 Task: Open a blank sheet, save the file as Sarah Add the quote 'Dream big, work hard, stay focused, and surround yourself with good people.'Dream big, work hard, stay focused, and surround yourself with good people.  Apply font style Apply font style Blackadder ITC and font size 15 Align the text to the Justify .Change the text color to  Purple
Action: Mouse moved to (22, 17)
Screenshot: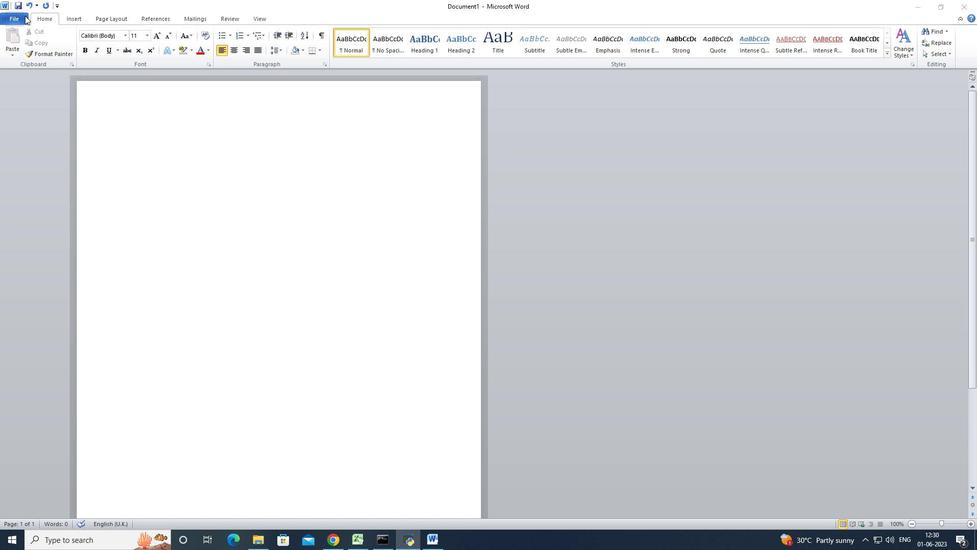 
Action: Mouse pressed left at (22, 17)
Screenshot: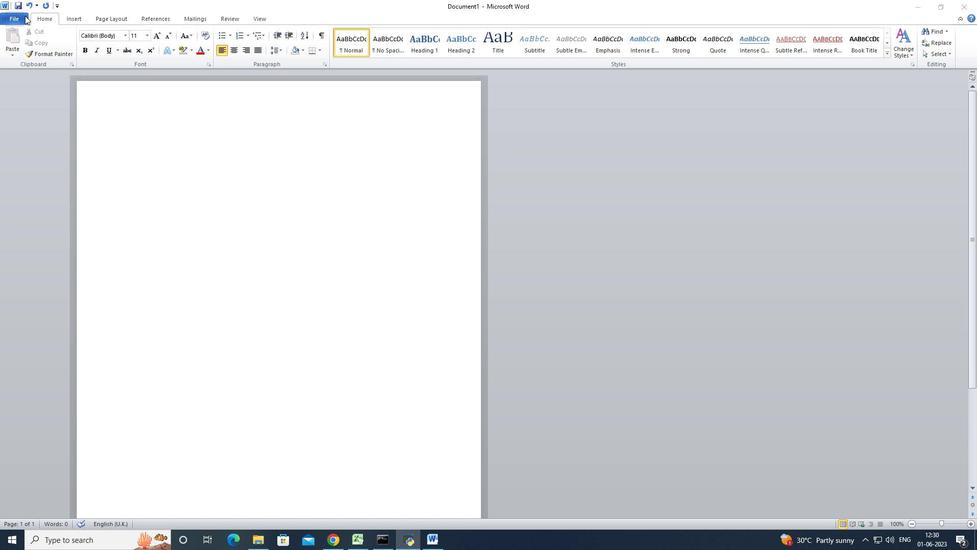 
Action: Mouse pressed left at (22, 17)
Screenshot: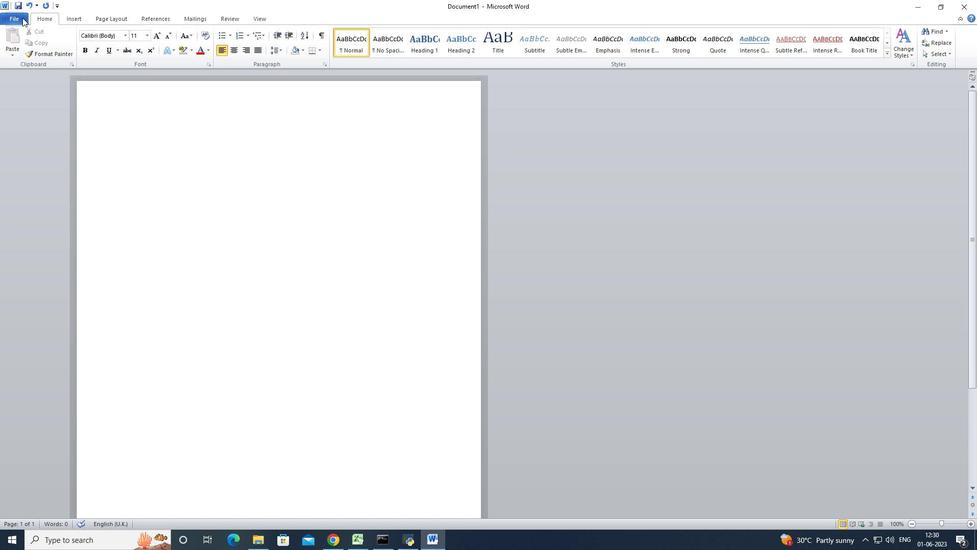 
Action: Mouse moved to (22, 135)
Screenshot: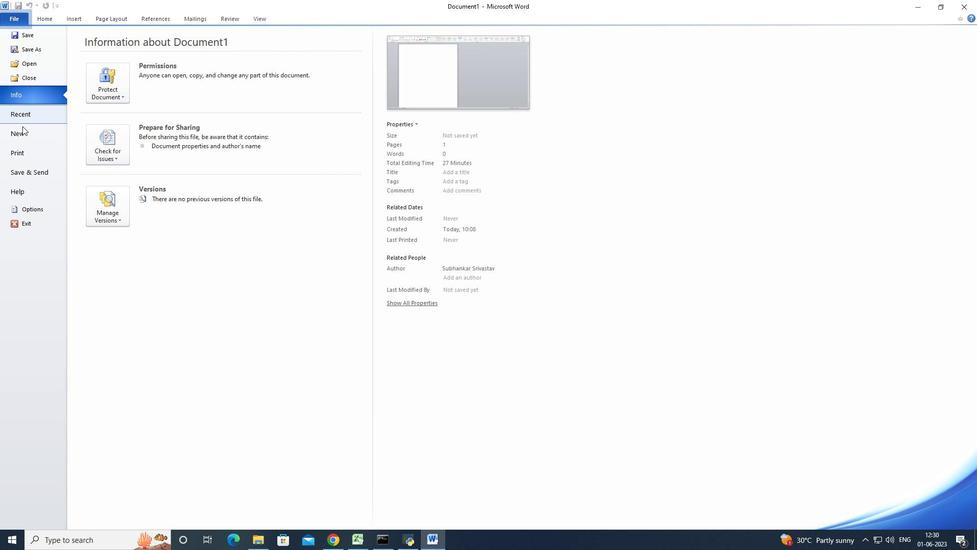 
Action: Mouse pressed left at (22, 135)
Screenshot: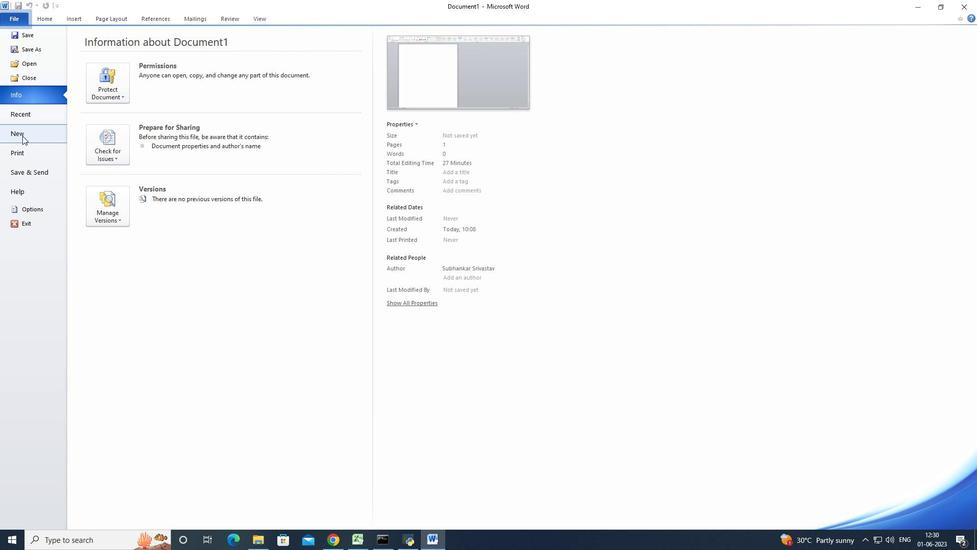 
Action: Mouse moved to (102, 113)
Screenshot: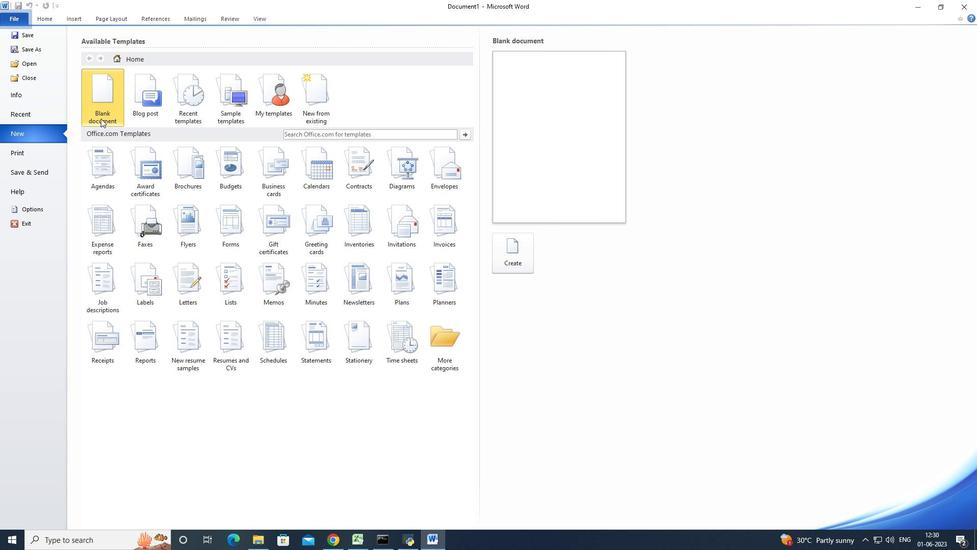 
Action: Mouse pressed left at (102, 113)
Screenshot: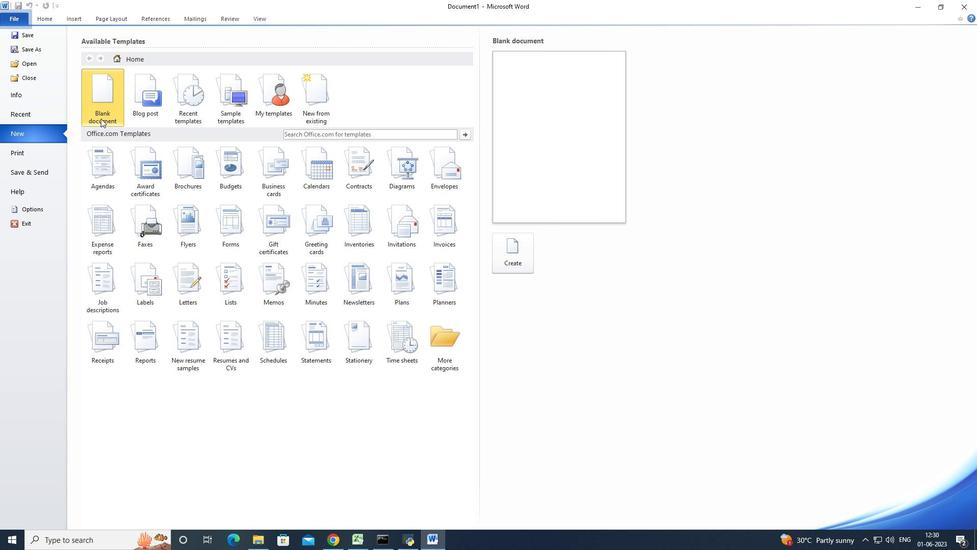 
Action: Mouse moved to (531, 261)
Screenshot: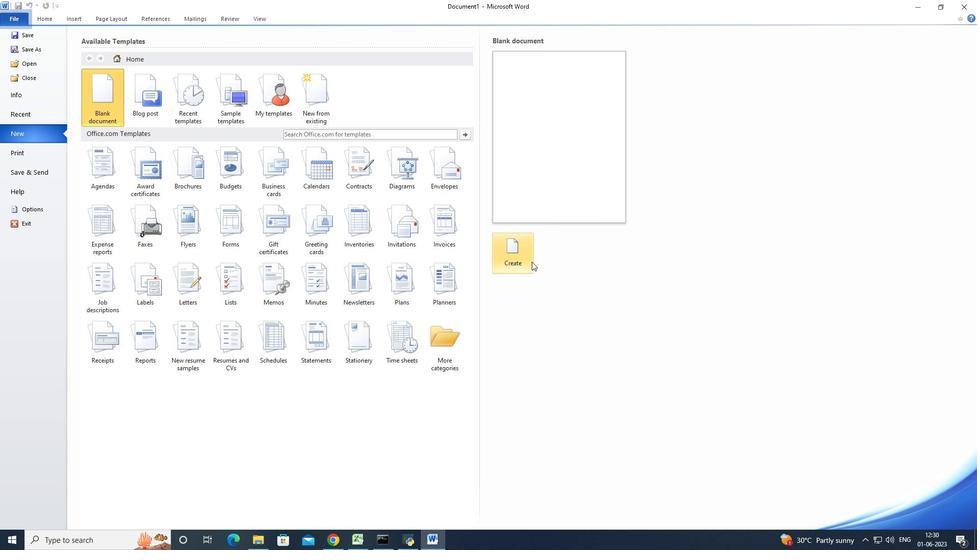 
Action: Mouse pressed left at (531, 261)
Screenshot: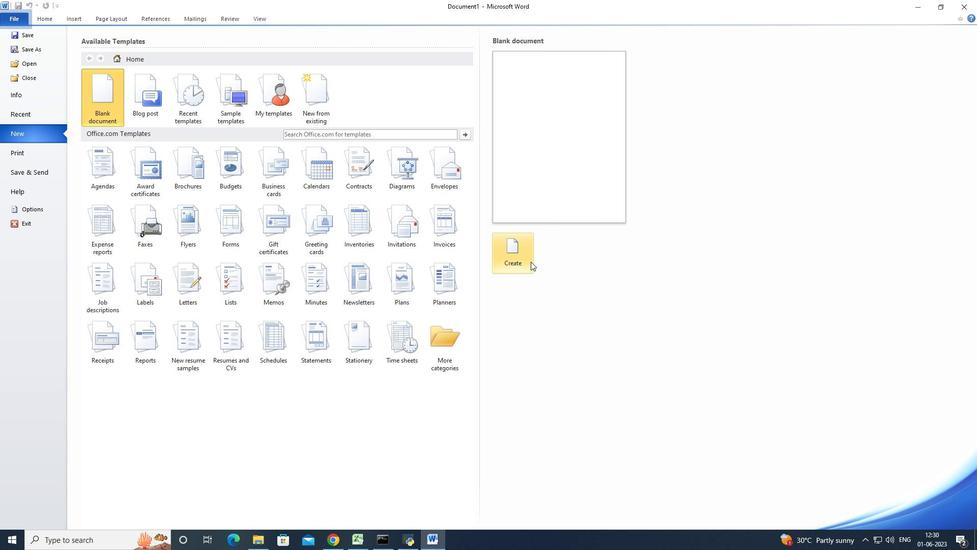 
Action: Mouse moved to (9, 18)
Screenshot: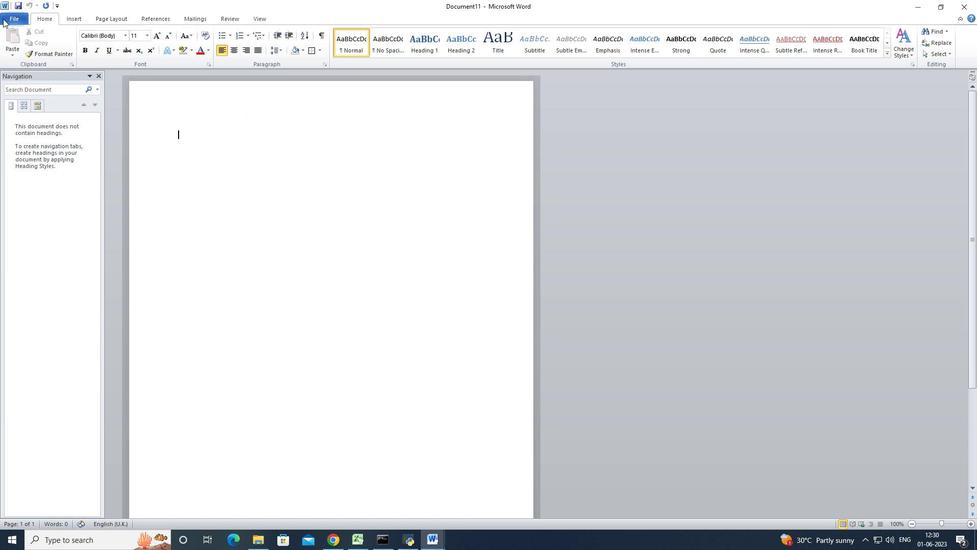 
Action: Mouse pressed left at (9, 18)
Screenshot: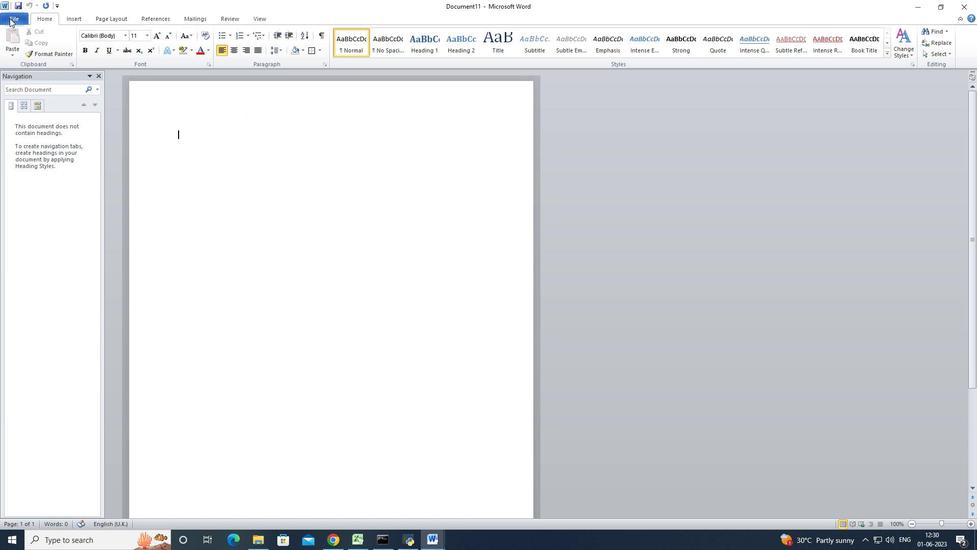 
Action: Mouse moved to (20, 40)
Screenshot: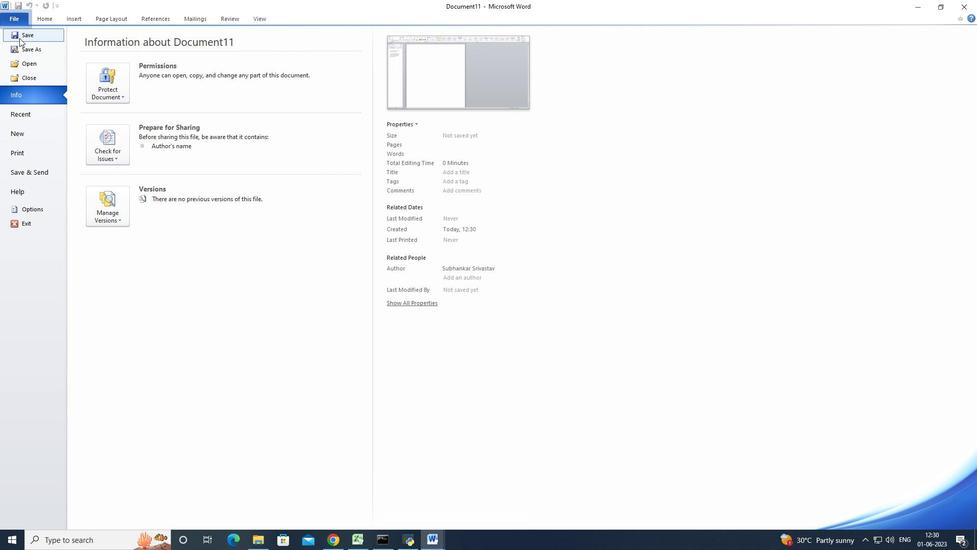 
Action: Mouse pressed left at (20, 40)
Screenshot: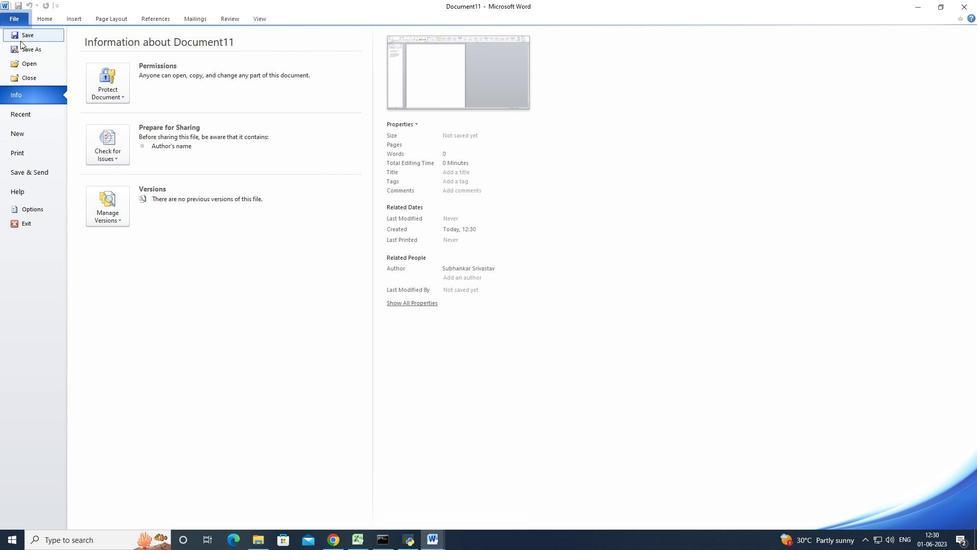 
Action: Mouse moved to (84, 100)
Screenshot: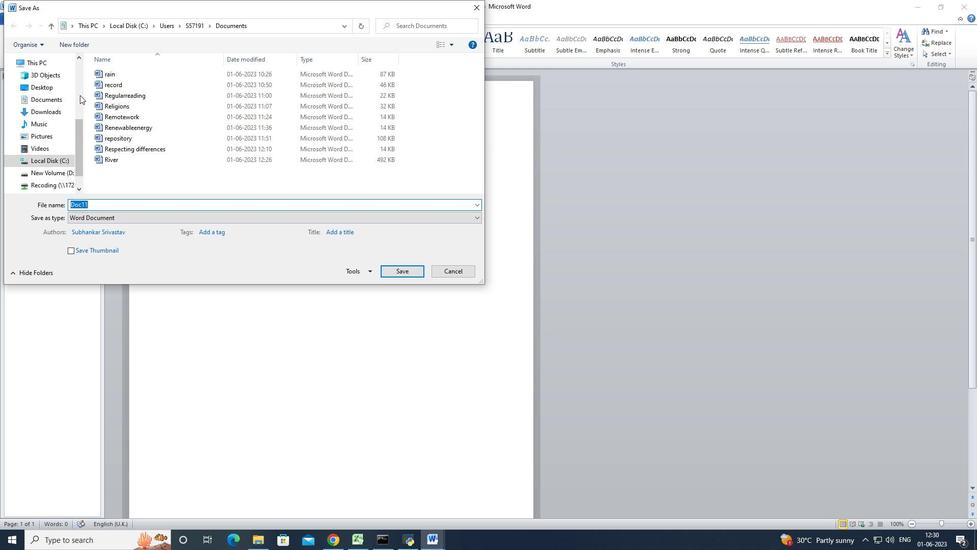 
Action: Key pressed <Key.shift><Key.shift><Key.shift><Key.shift><Key.shift><Key.shift><Key.shift><Key.shift><Key.shift><Key.shift><Key.shift><Key.shift><Key.shift><Key.shift><Key.shift><Key.shift>Sarah
Screenshot: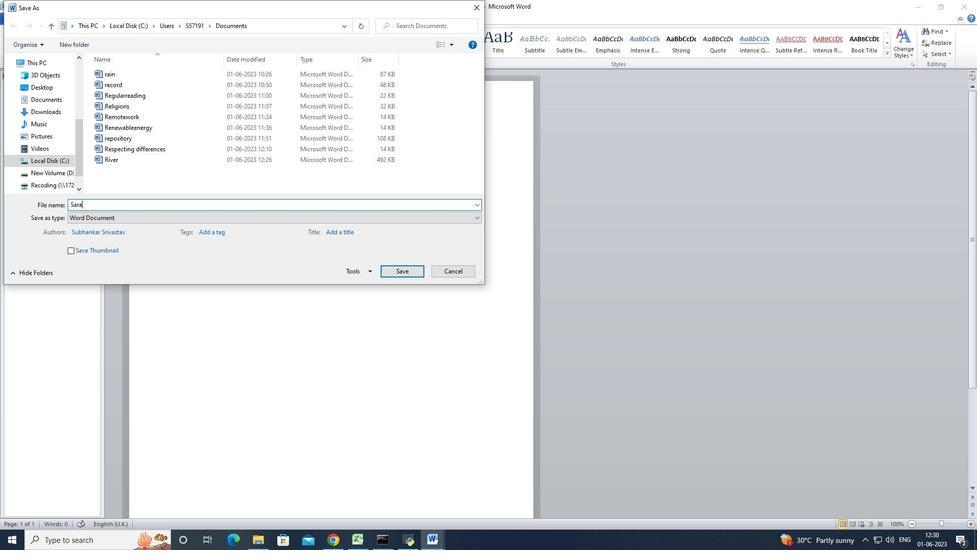 
Action: Mouse moved to (402, 273)
Screenshot: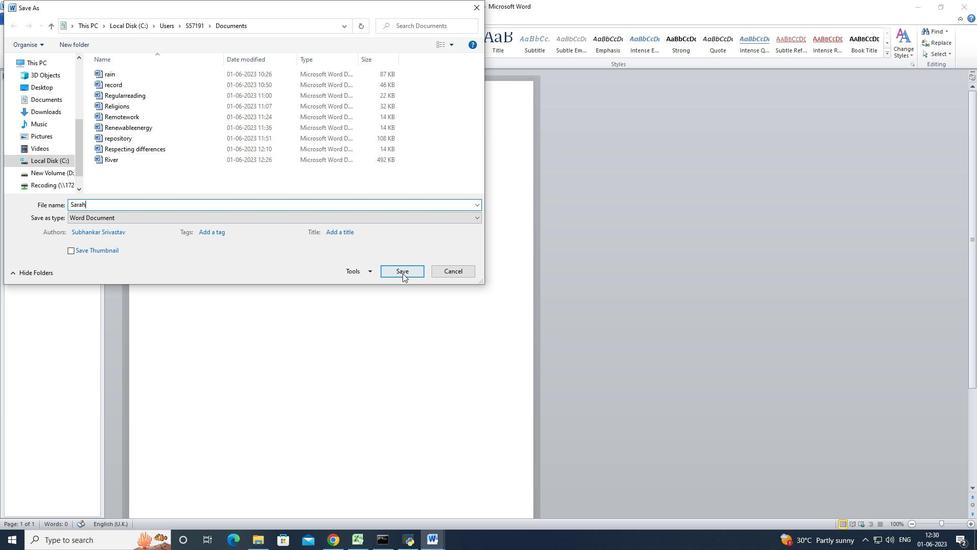 
Action: Mouse pressed left at (402, 273)
Screenshot: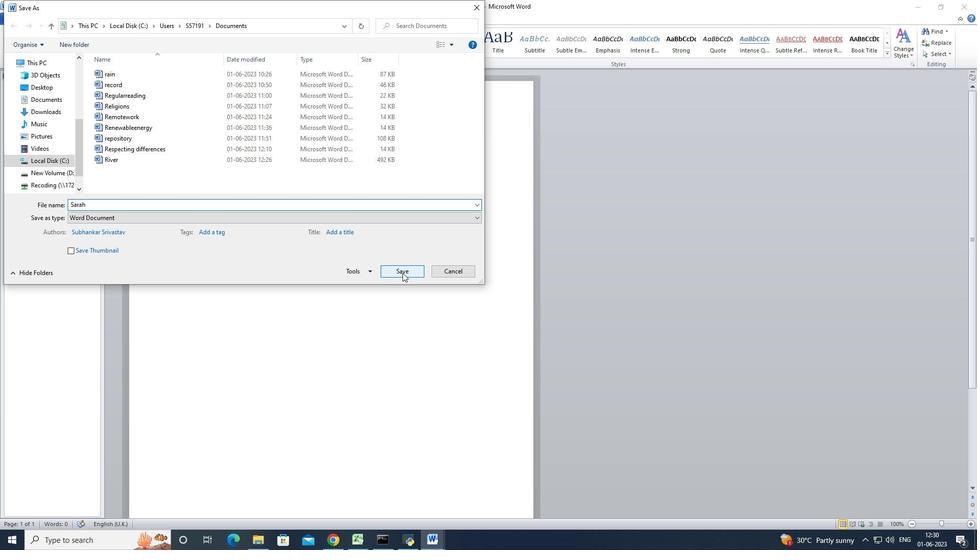 
Action: Mouse moved to (707, 44)
Screenshot: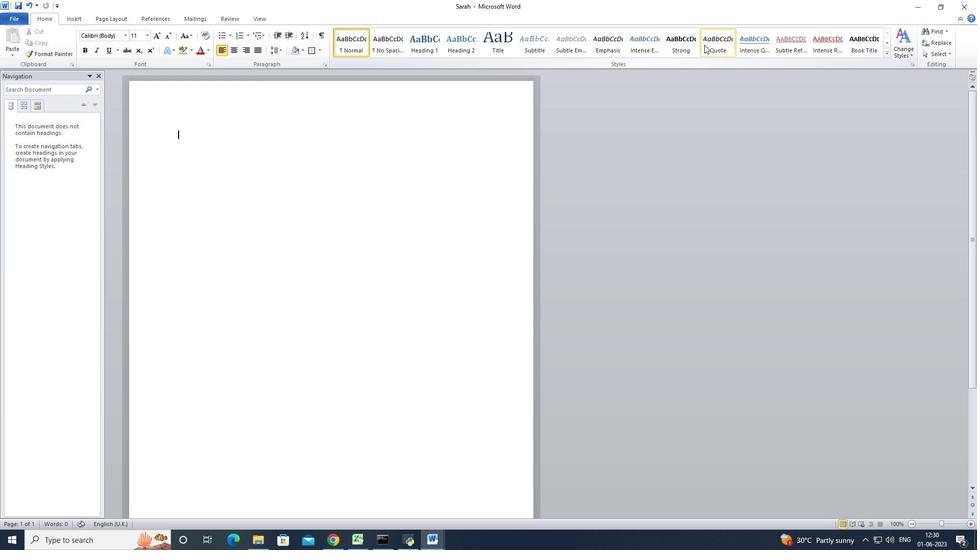 
Action: Mouse pressed left at (707, 44)
Screenshot: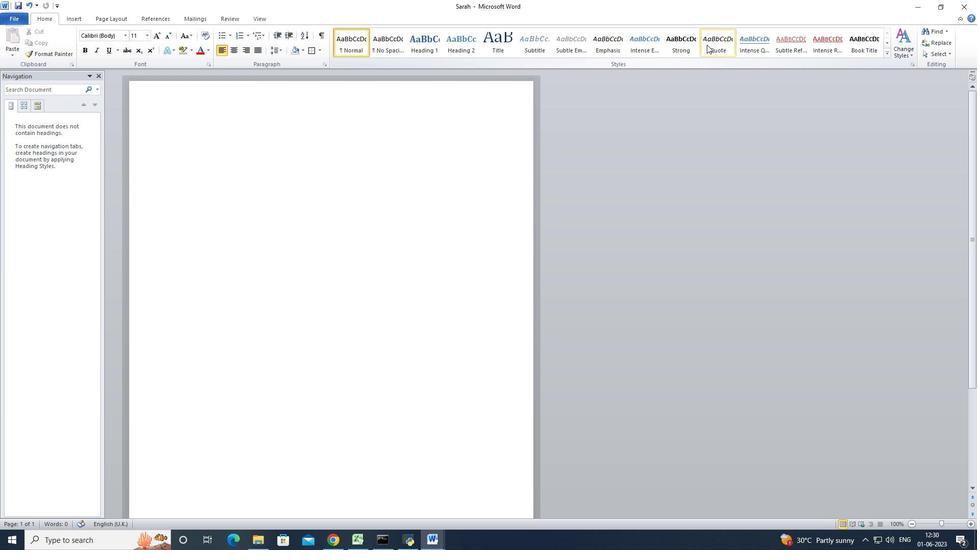 
Action: Key pressed <Key.shift><Key.shift><Key.shift><Key.shift><Key.shift><Key.shift><Key.shift><Key.shift><Key.shift><Key.shift><Key.shift><Key.shift><Key.shift><Key.shift><Key.shift><Key.shift><Key.shift><Key.shift><Key.shift>De<Key.backspace>ream<Key.space>big,<Key.space>work<Key.space>hard,<Key.space>stay<Key.space>focused,<Key.space>and<Key.space>surround<Key.space>yourself<Key.space>with<Key.space>good<Key.space>people.
Screenshot: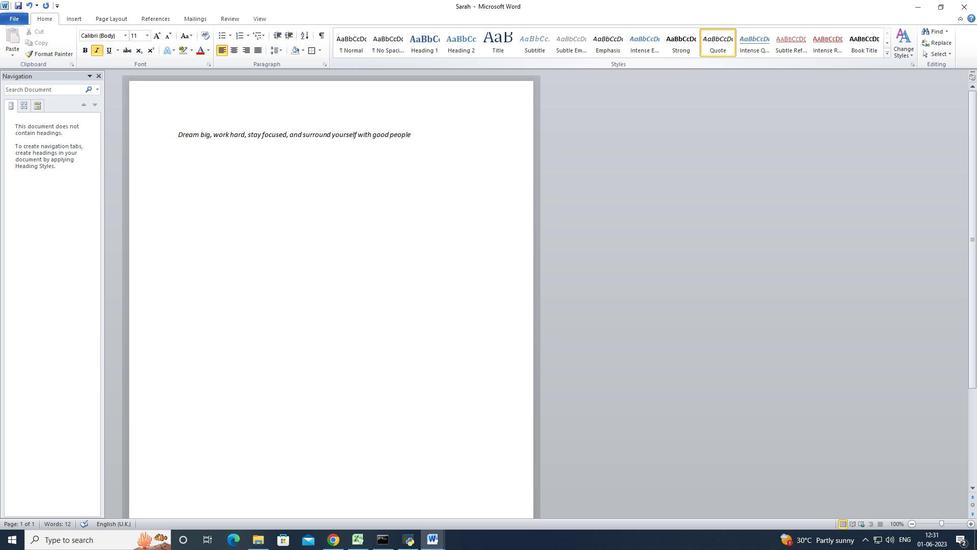 
Action: Mouse moved to (429, 135)
Screenshot: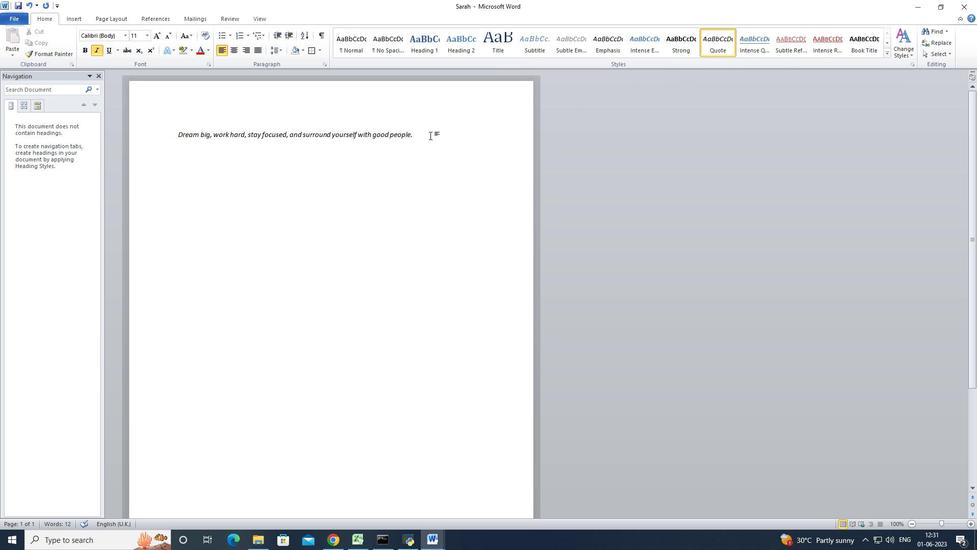 
Action: Mouse pressed left at (429, 135)
Screenshot: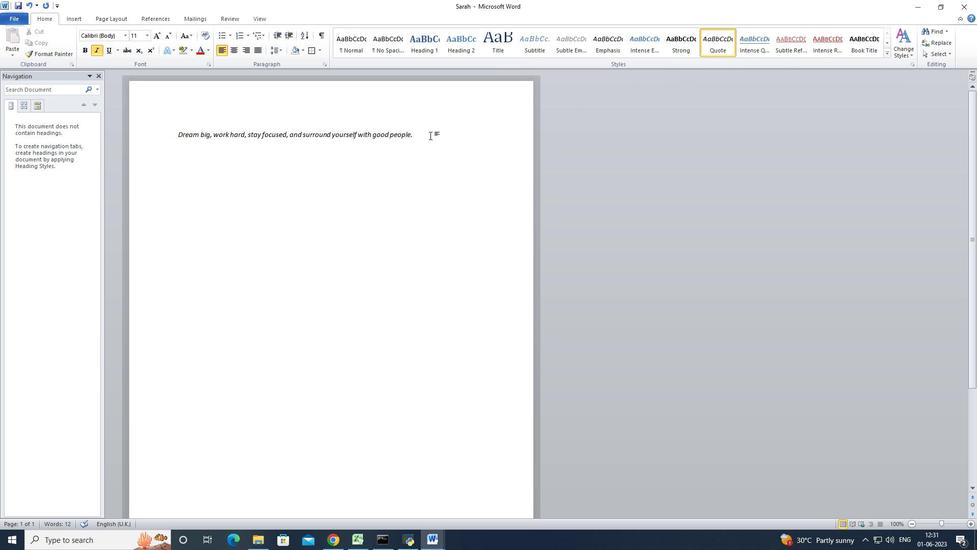 
Action: Mouse moved to (122, 38)
Screenshot: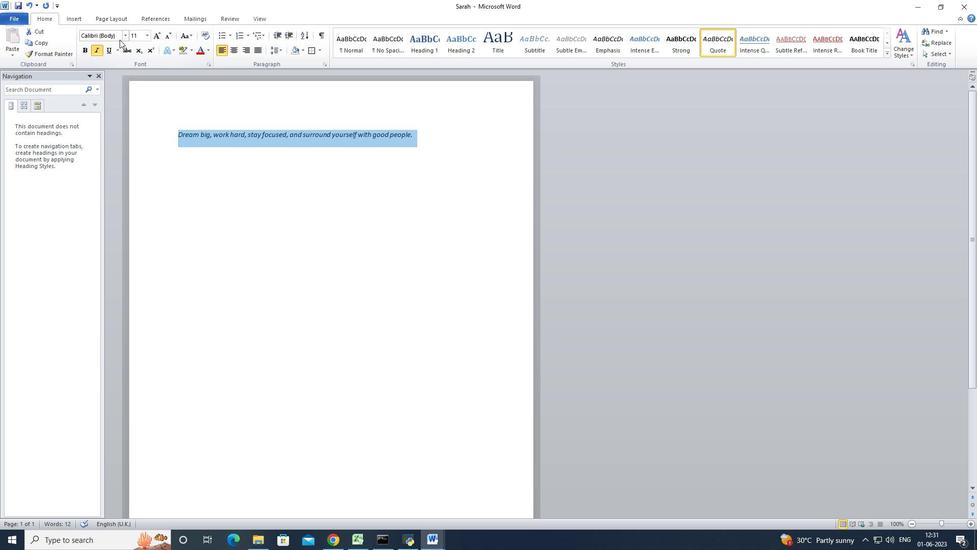 
Action: Mouse pressed left at (122, 38)
Screenshot: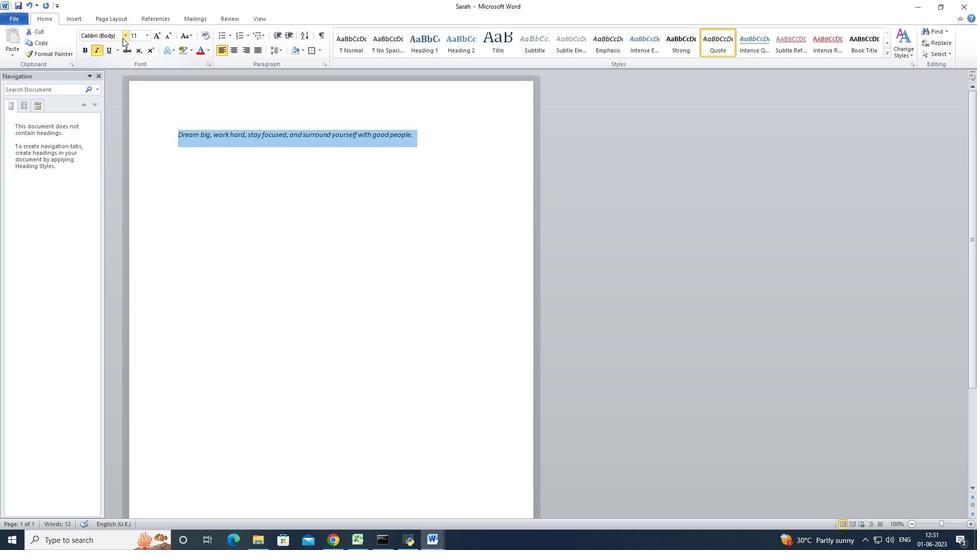 
Action: Mouse moved to (138, 77)
Screenshot: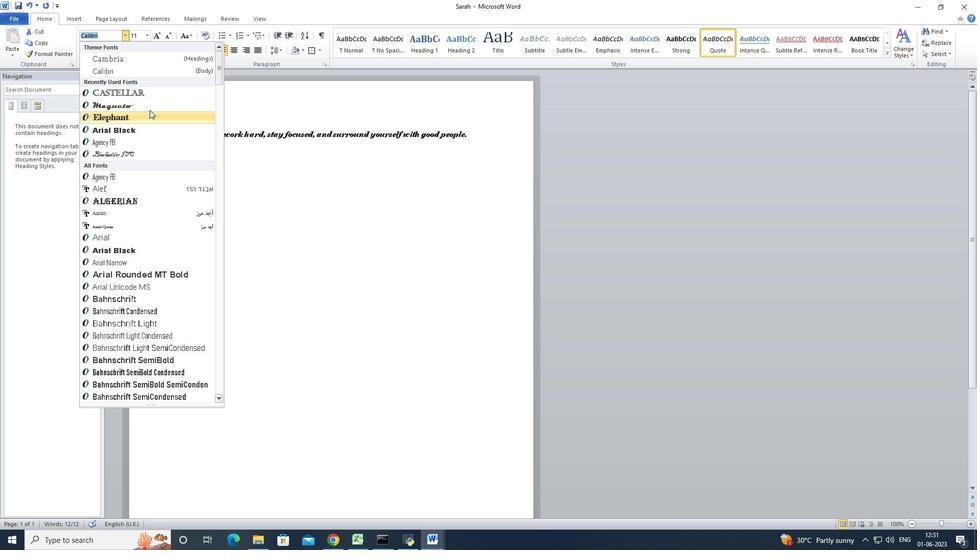 
Action: Key pressed black
Screenshot: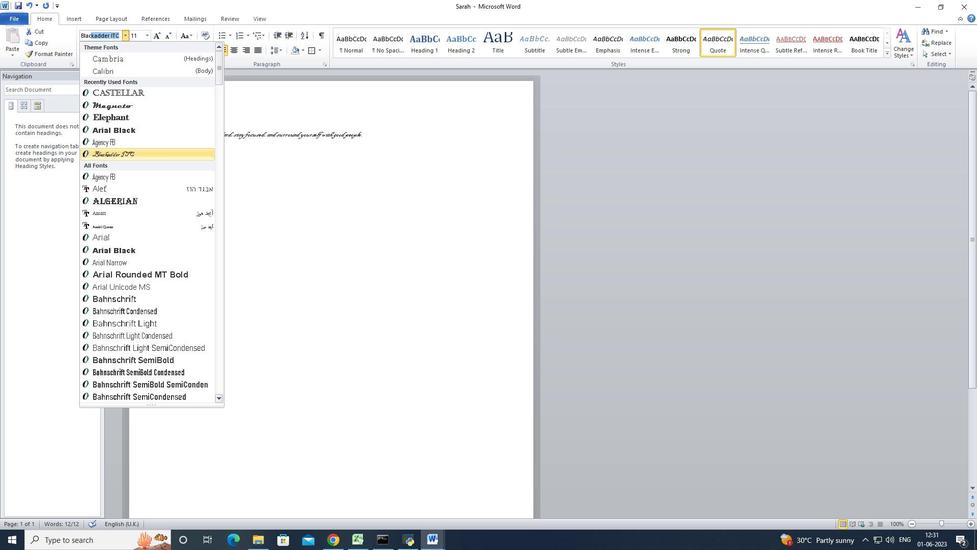 
Action: Mouse moved to (121, 151)
Screenshot: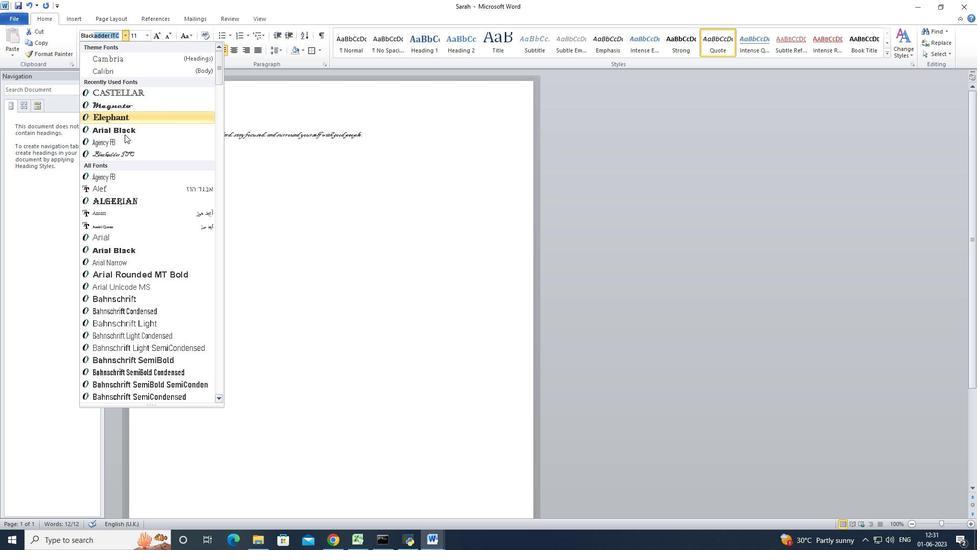 
Action: Mouse pressed left at (121, 151)
Screenshot: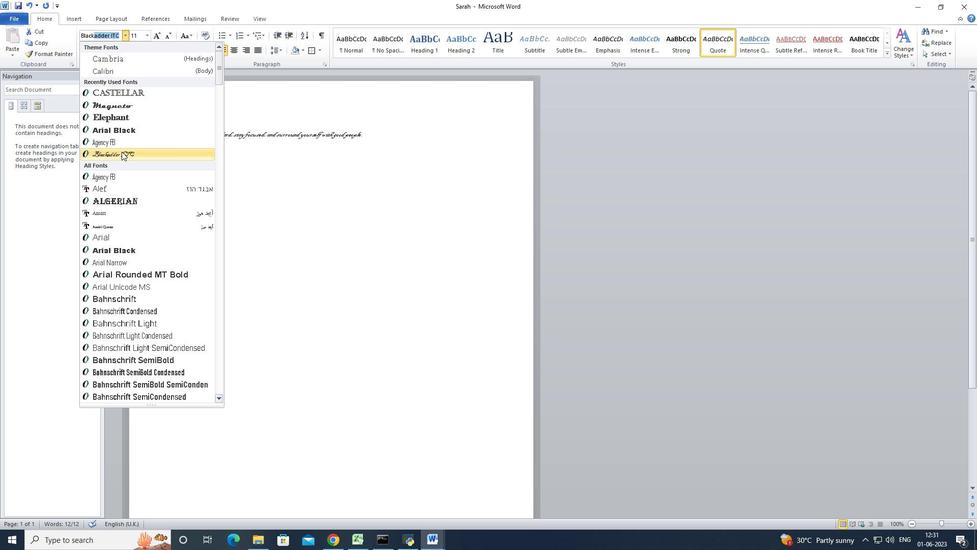 
Action: Mouse moved to (149, 36)
Screenshot: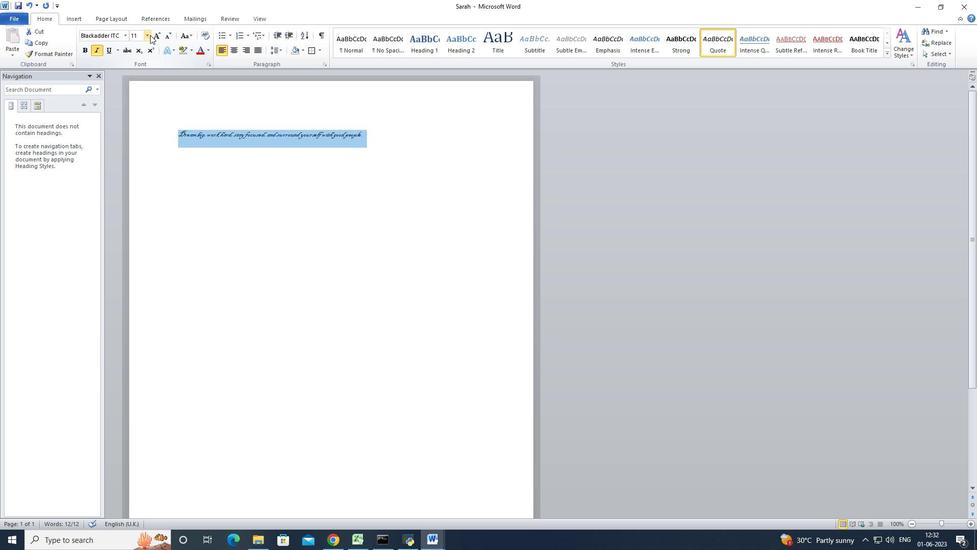 
Action: Mouse pressed left at (149, 36)
Screenshot: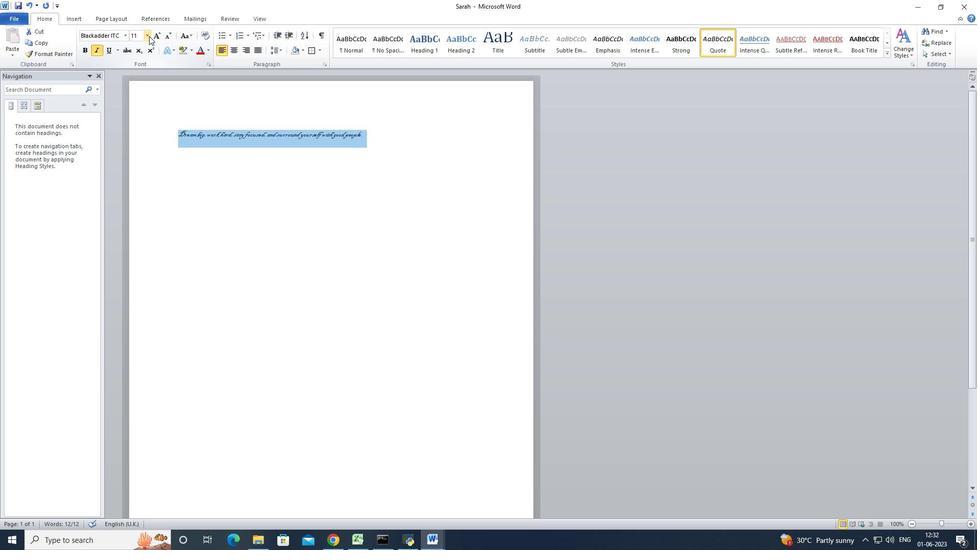 
Action: Mouse moved to (135, 97)
Screenshot: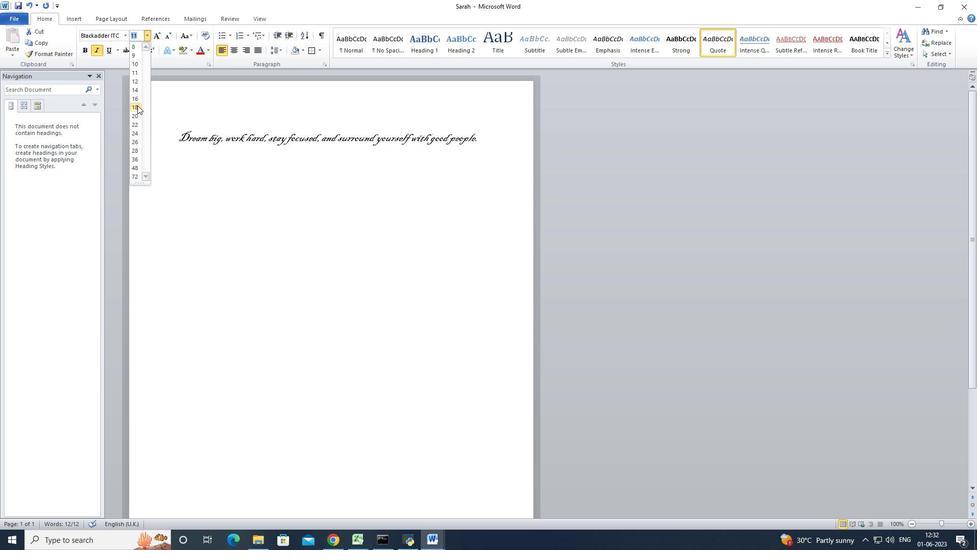 
Action: Key pressed 15<Key.enter>
Screenshot: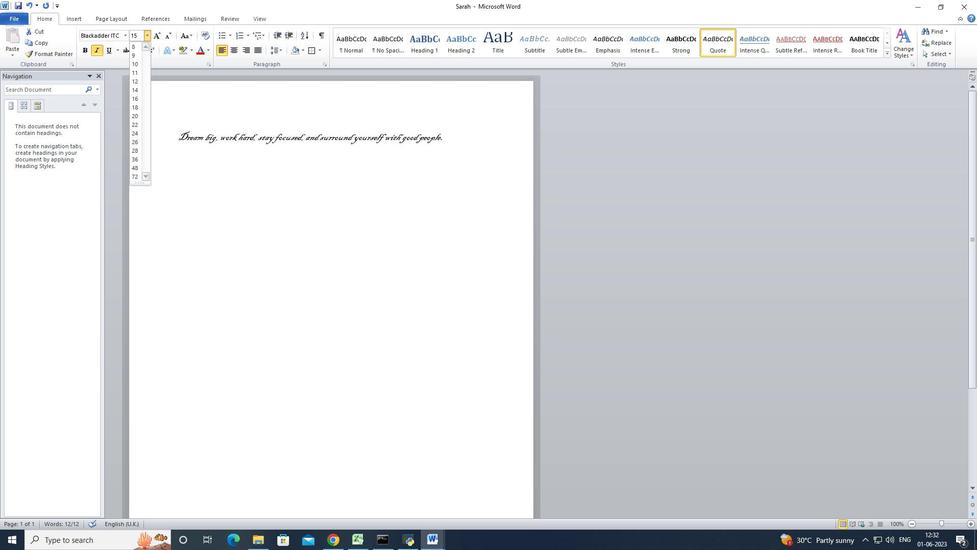 
Action: Mouse moved to (260, 53)
Screenshot: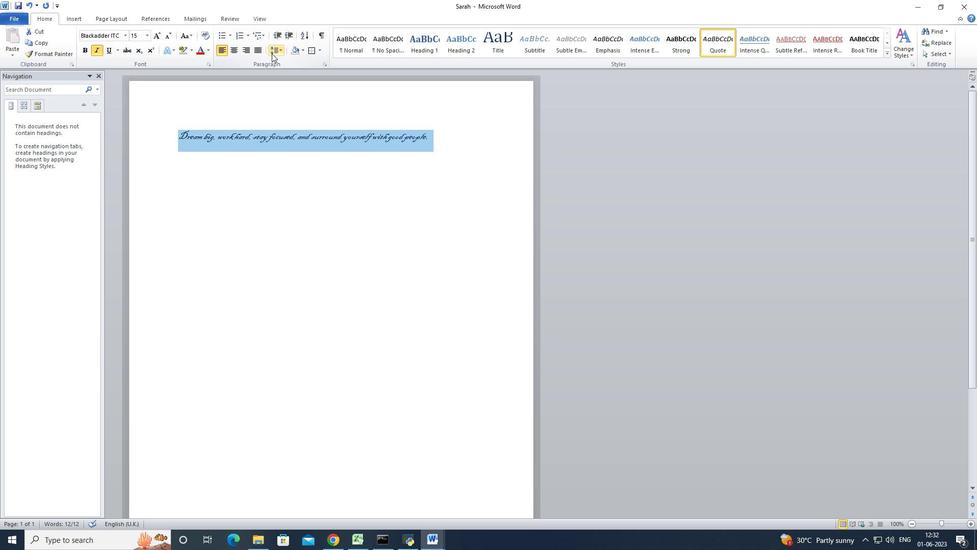 
Action: Mouse pressed left at (260, 53)
Screenshot: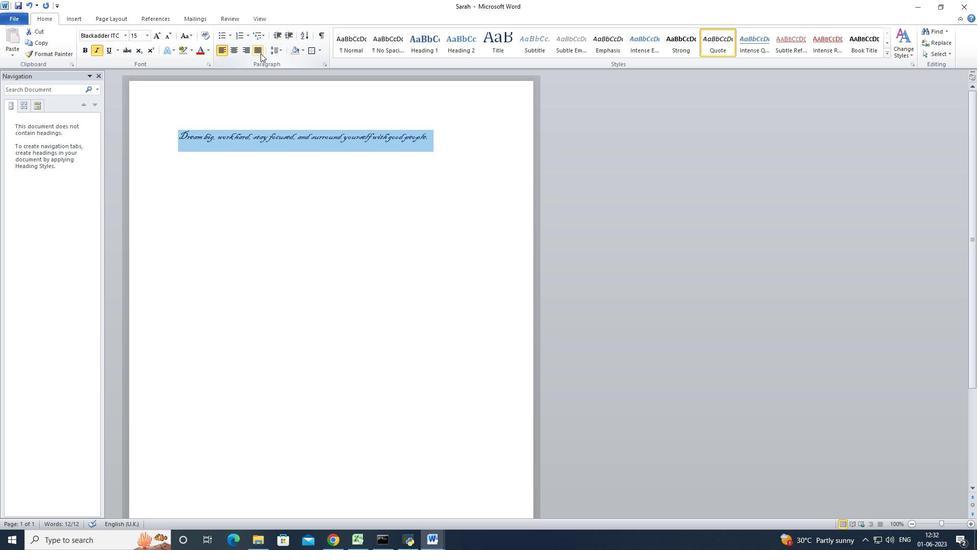 
Action: Mouse moved to (207, 53)
Screenshot: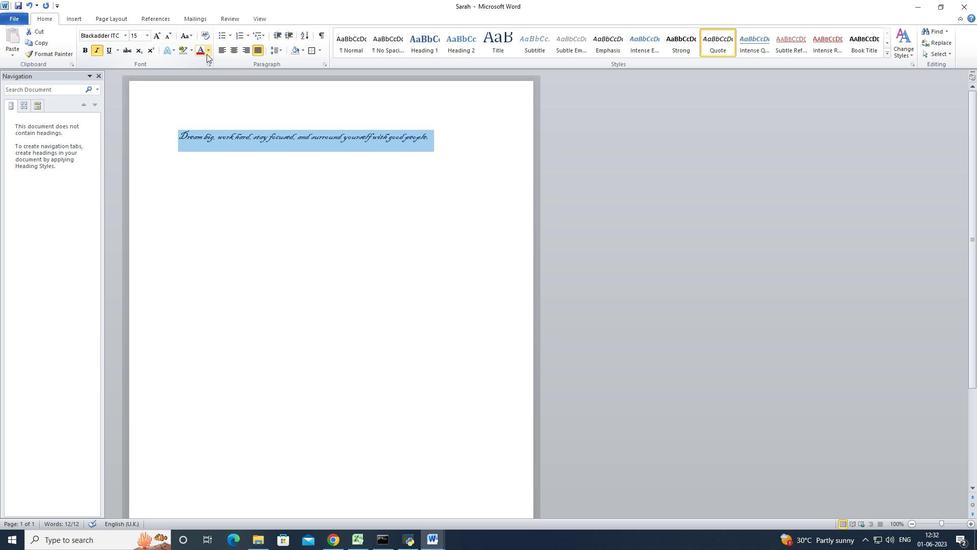 
Action: Mouse pressed left at (207, 53)
Screenshot: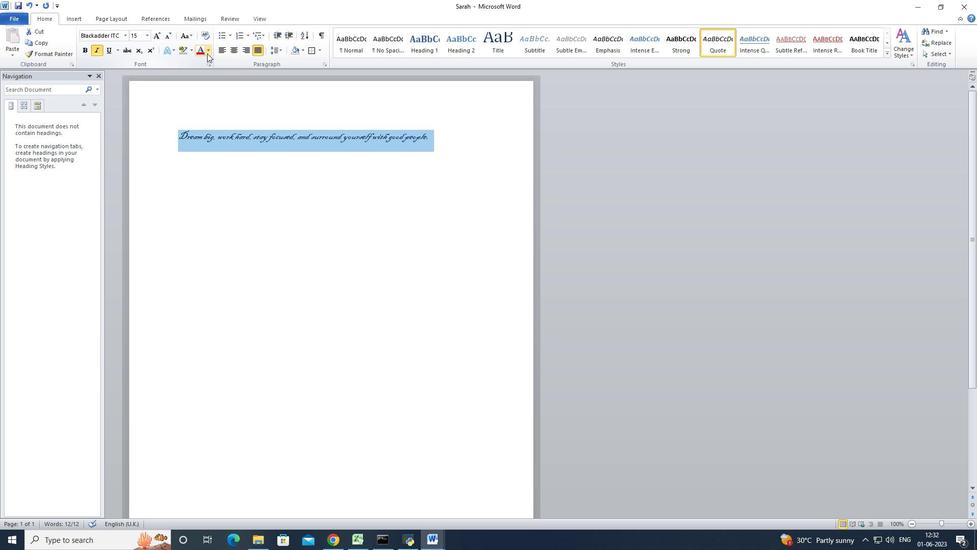 
Action: Mouse moved to (260, 83)
Screenshot: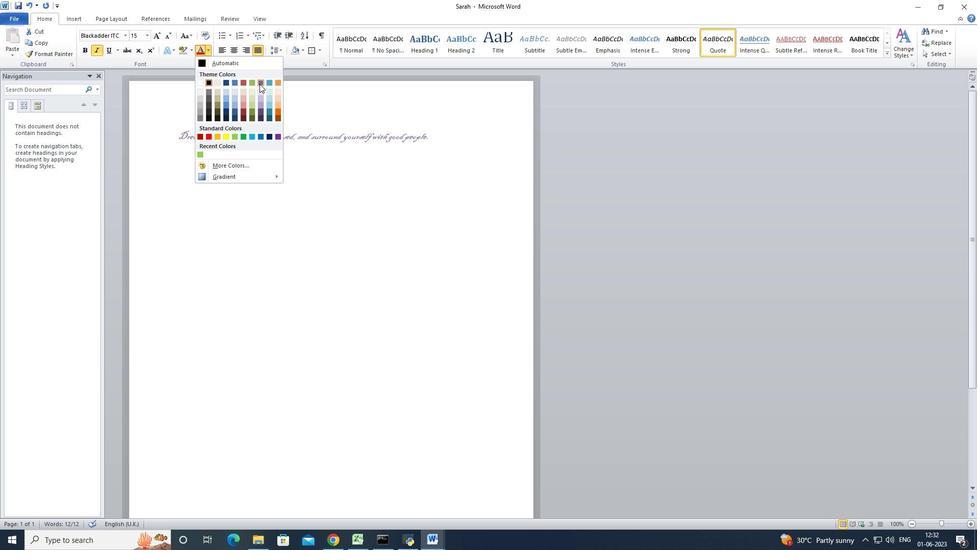 
Action: Mouse pressed left at (260, 83)
Screenshot: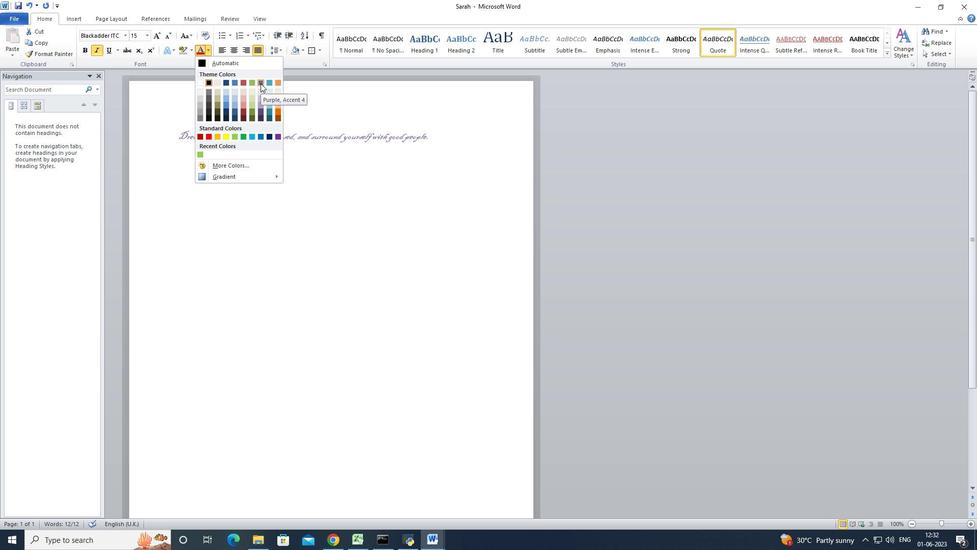 
Action: Mouse moved to (274, 237)
Screenshot: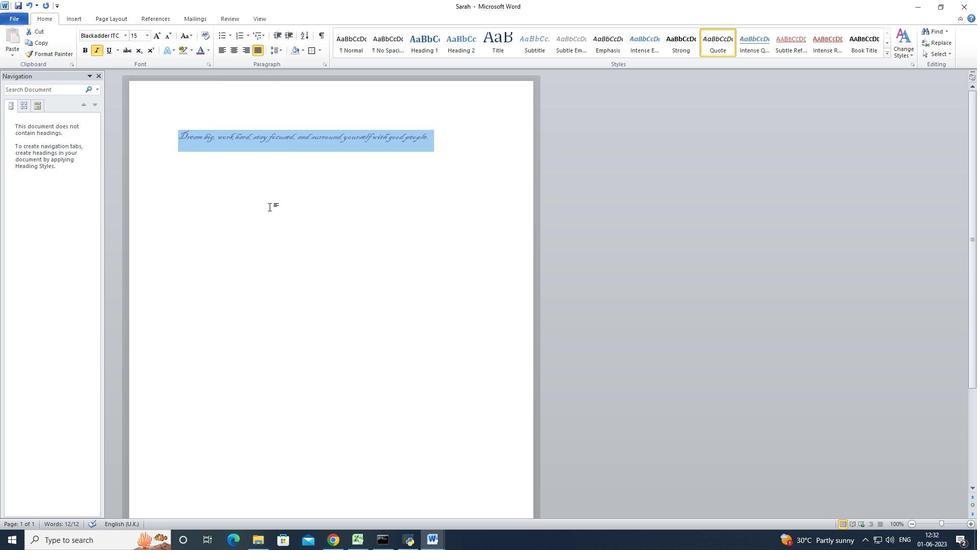
Action: Mouse pressed left at (274, 237)
Screenshot: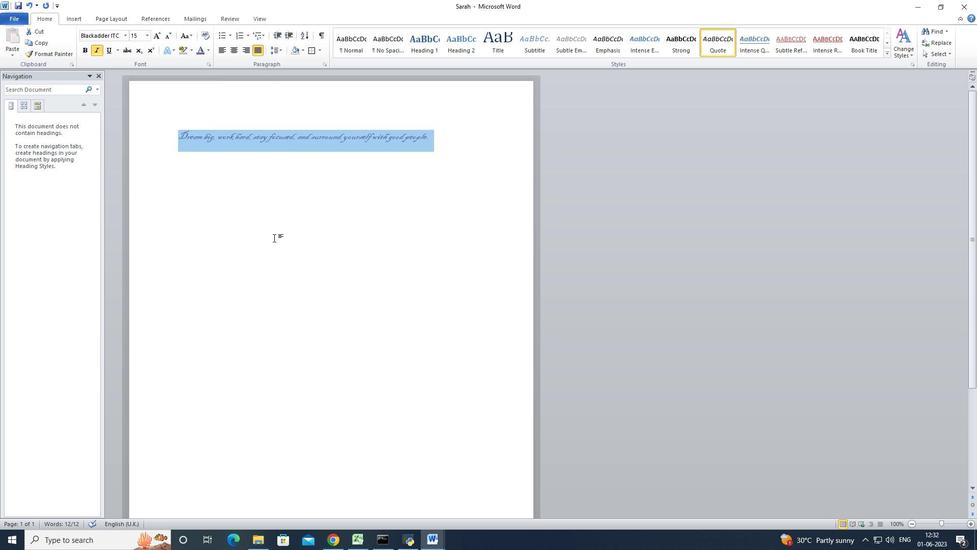 
Action: Mouse moved to (417, 196)
Screenshot: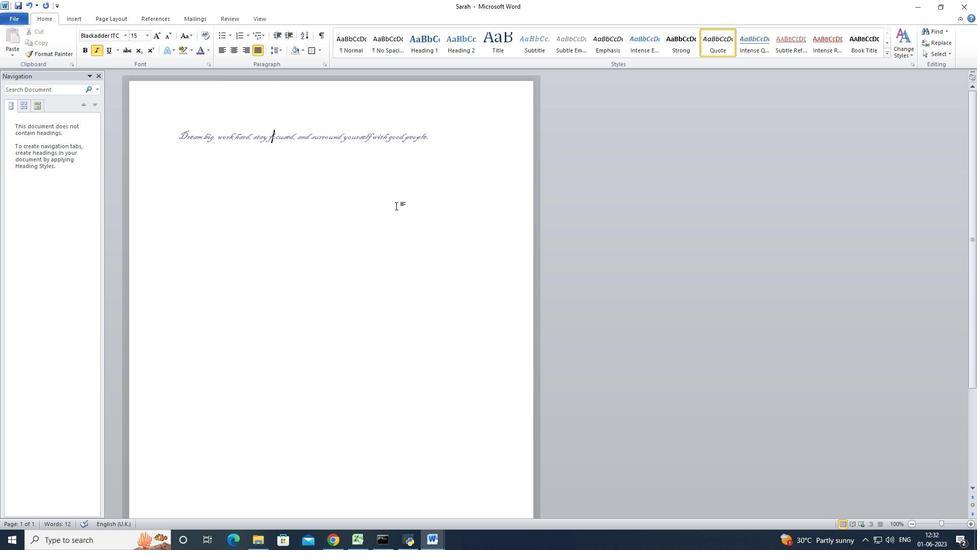 
Action: Mouse pressed left at (417, 196)
Screenshot: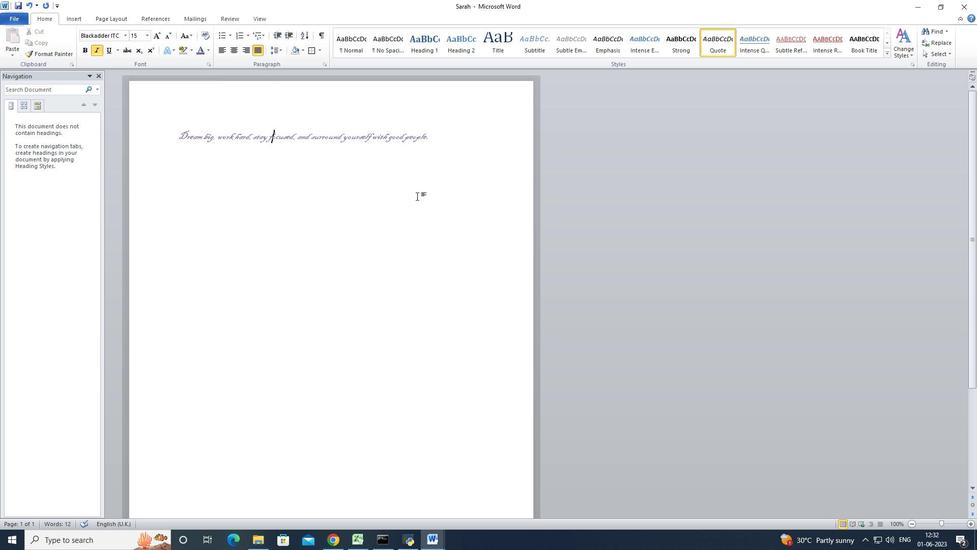 
Action: Key pressed ctrl+S
Screenshot: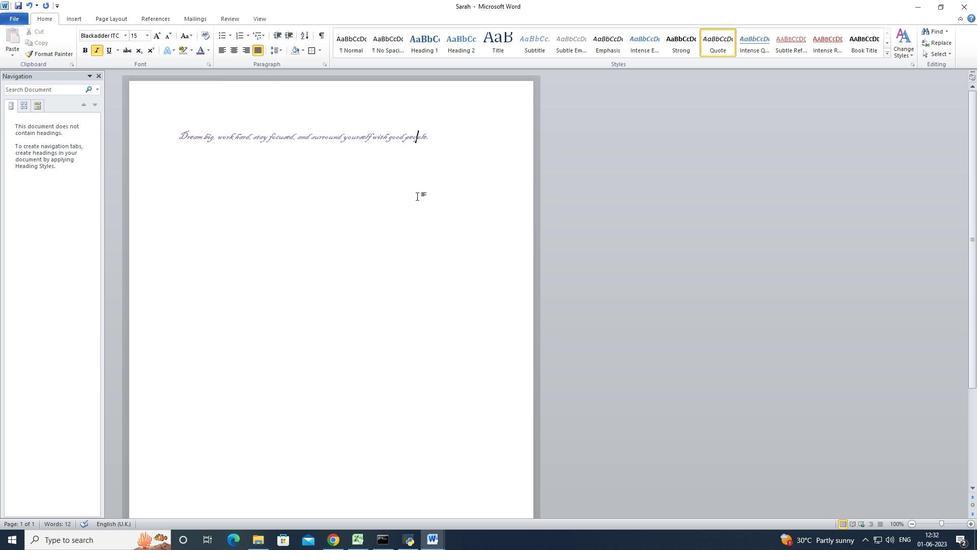 
Action: Mouse moved to (439, 134)
Screenshot: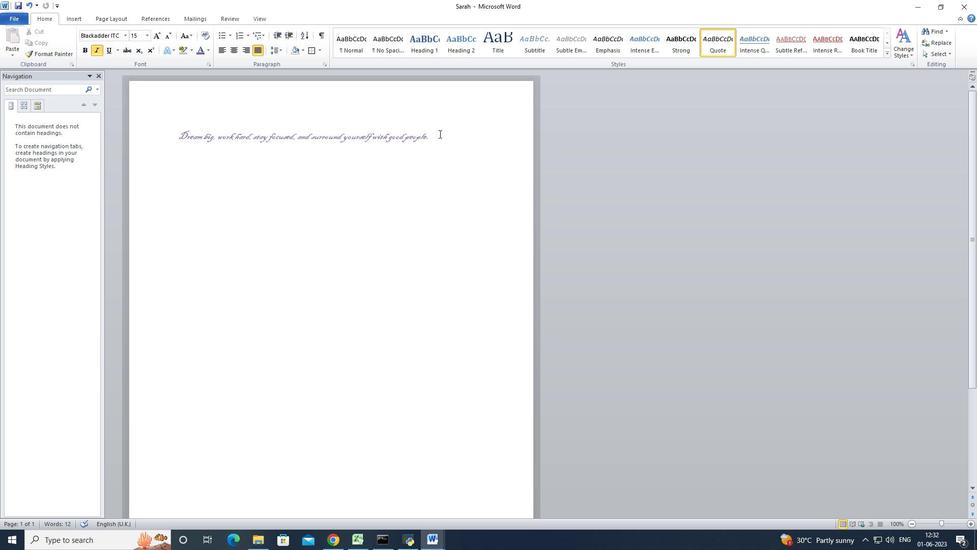 
Action: Mouse pressed left at (439, 134)
Screenshot: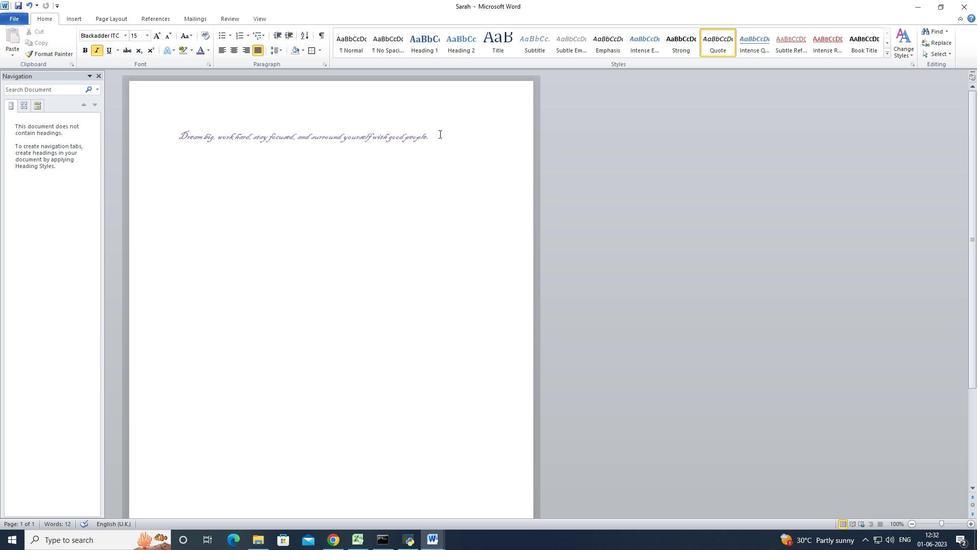 
Action: Key pressed <Key.shift>ctrl+S
Screenshot: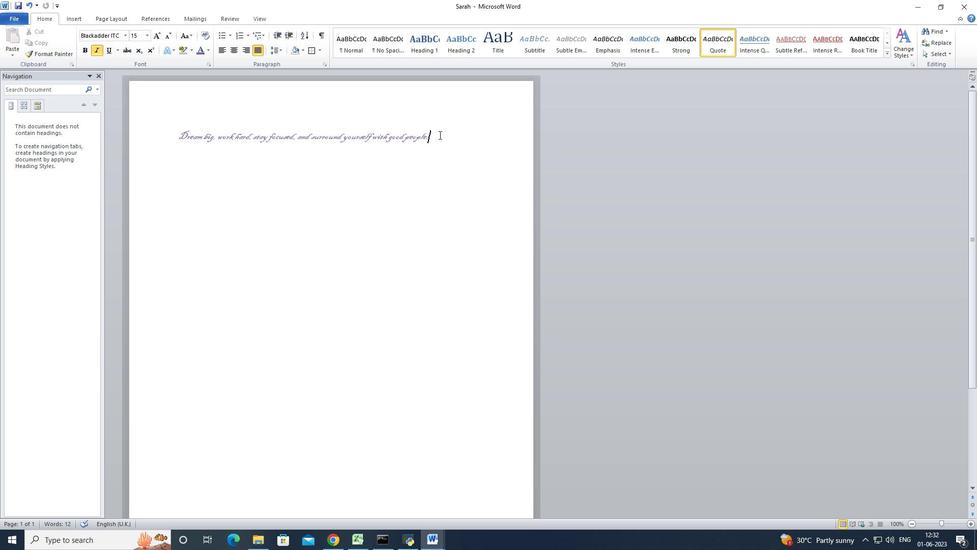 
